 Task: Select the fax option to print the document.
Action: Mouse moved to (75, 130)
Screenshot: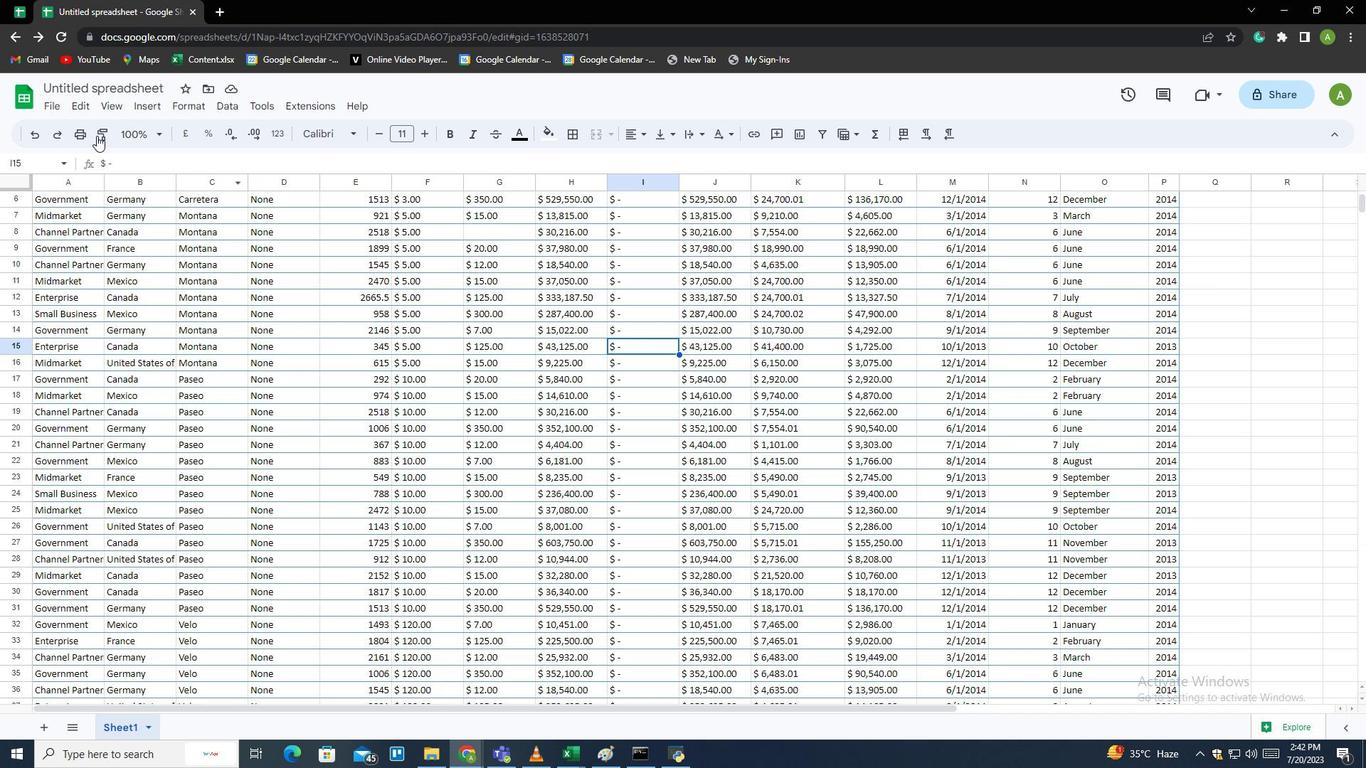 
Action: Mouse pressed left at (75, 130)
Screenshot: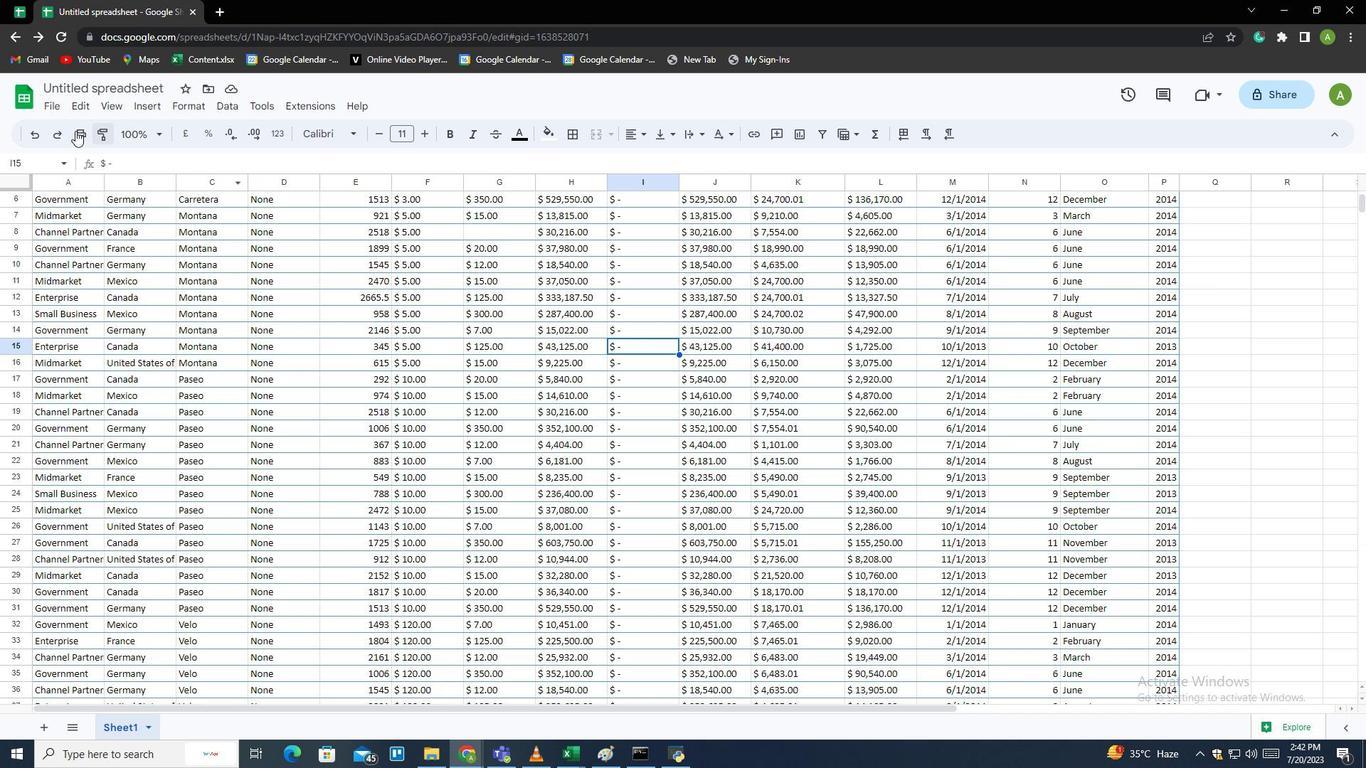 
Action: Mouse moved to (1328, 89)
Screenshot: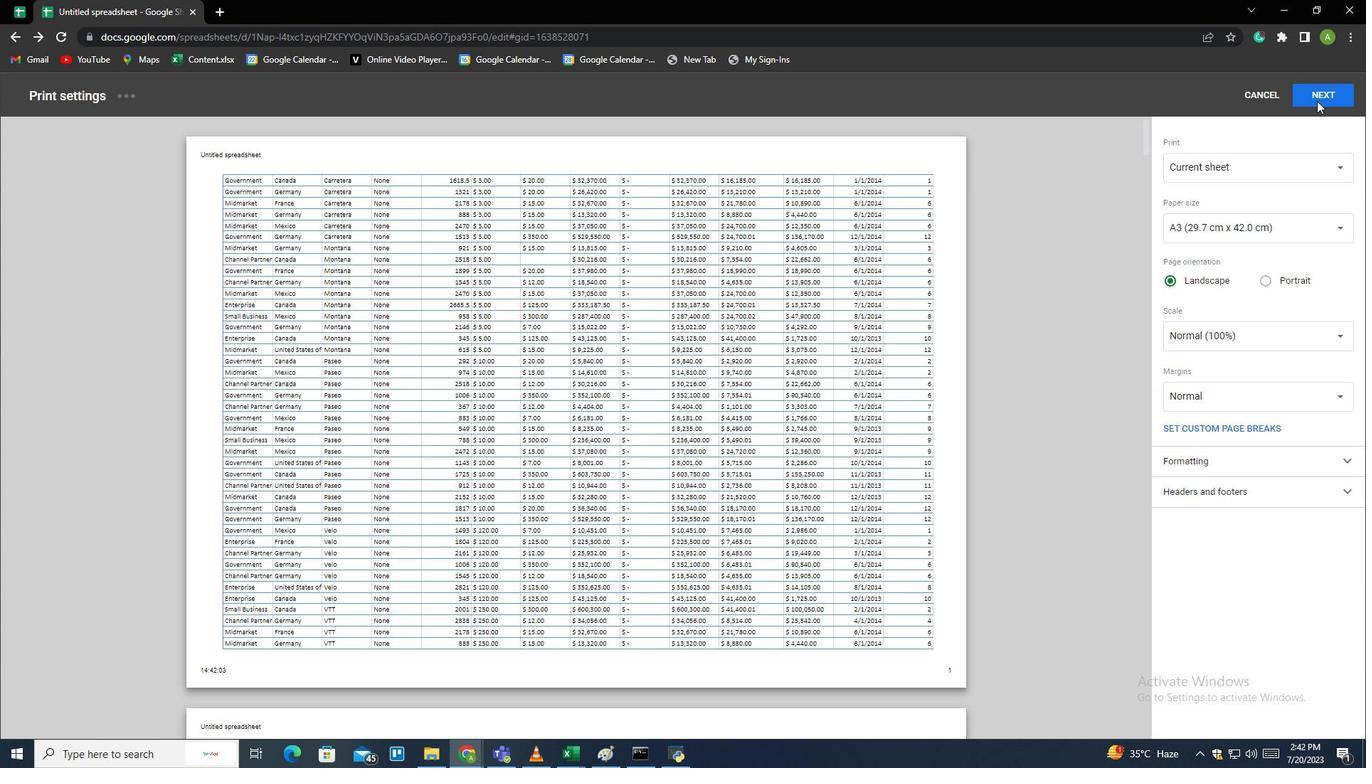 
Action: Mouse pressed left at (1328, 89)
Screenshot: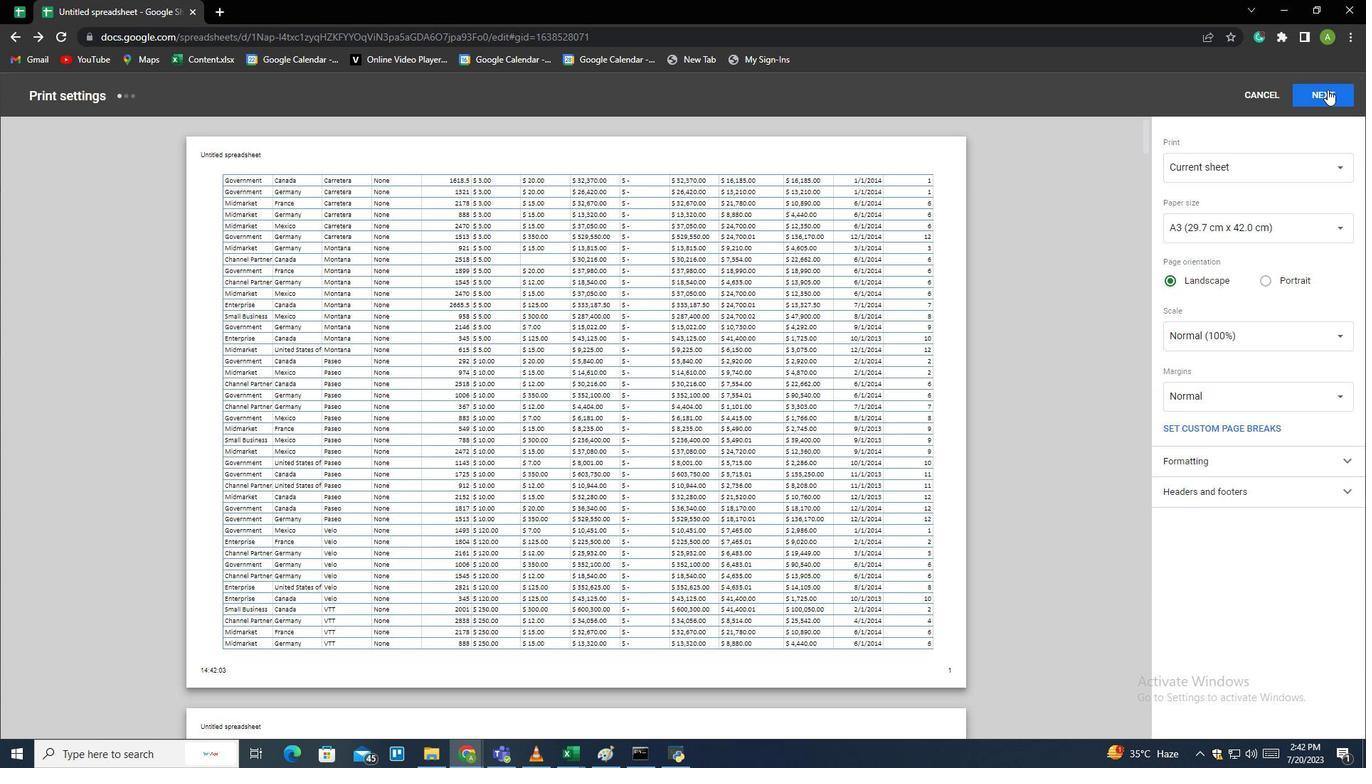 
Action: Mouse moved to (1031, 108)
Screenshot: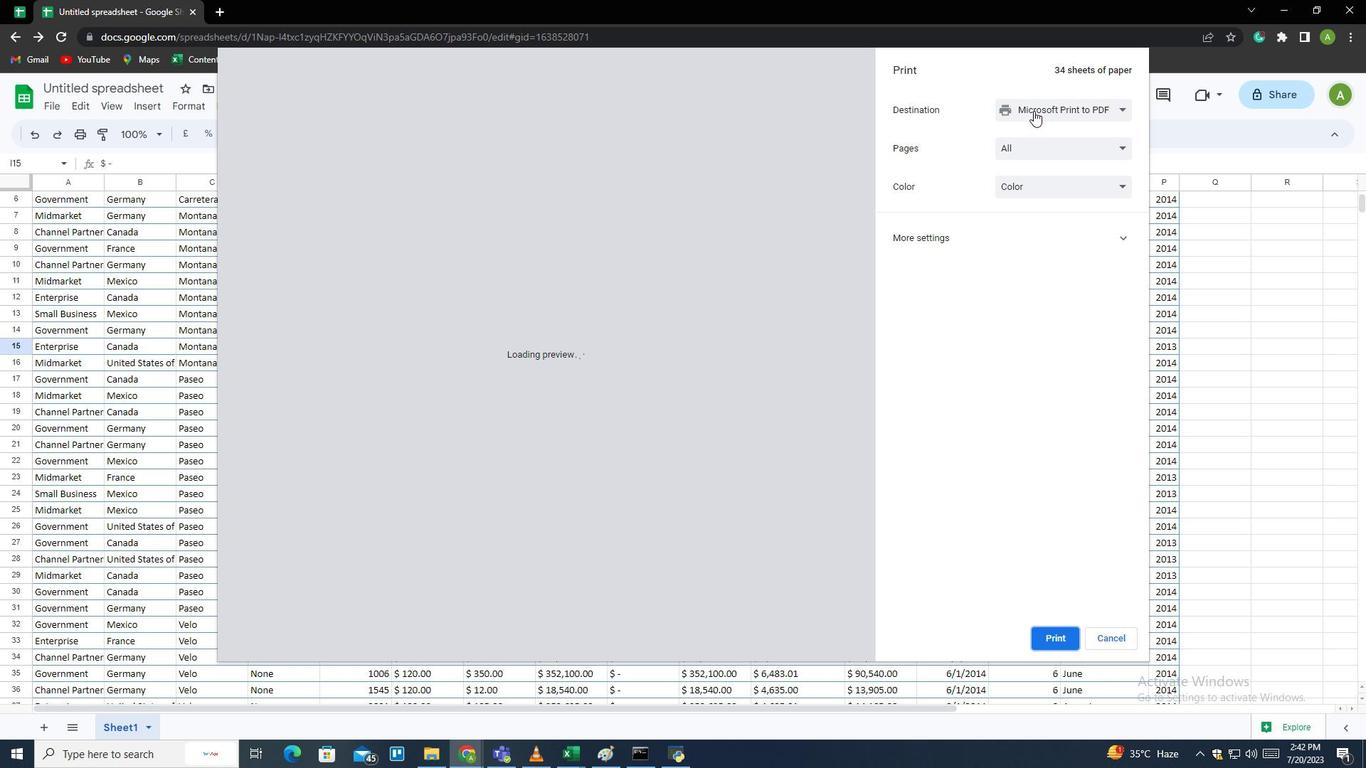 
Action: Mouse pressed left at (1031, 108)
Screenshot: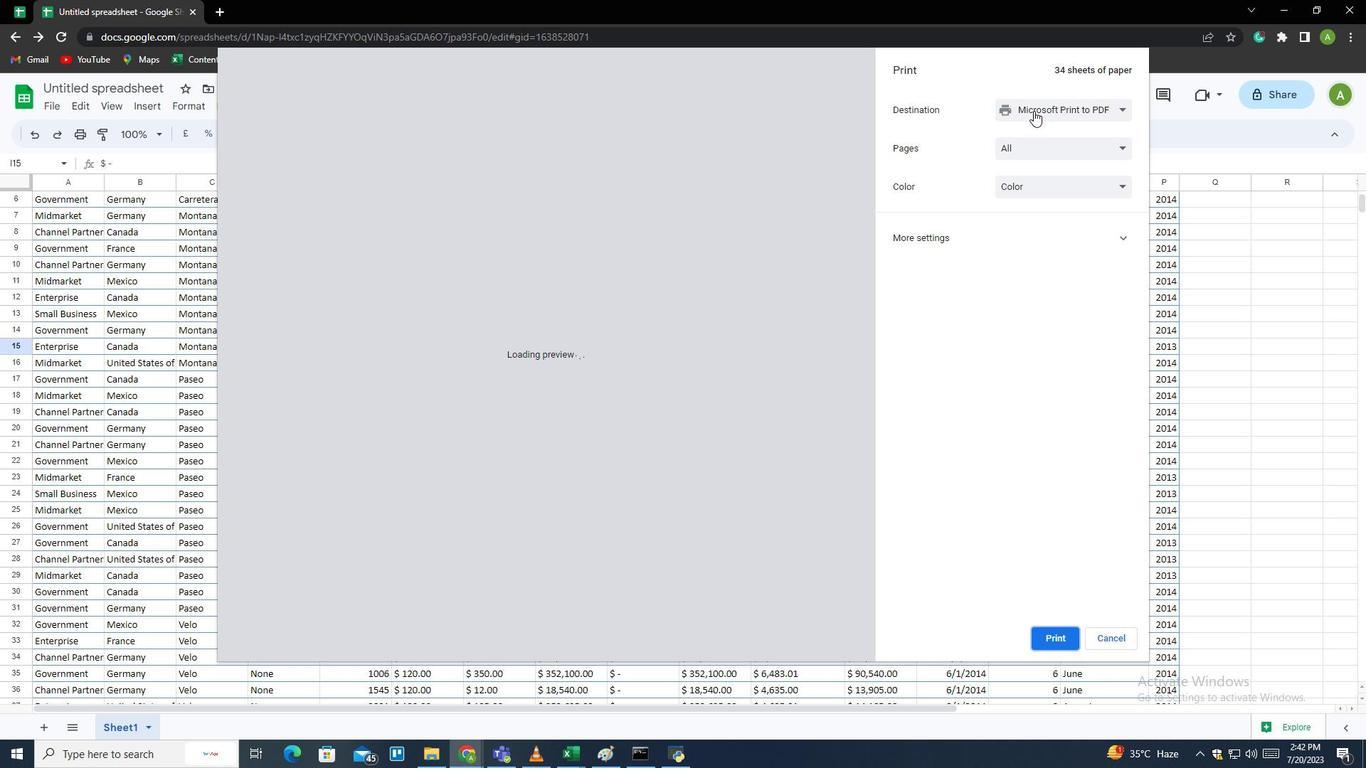 
Action: Mouse moved to (1038, 174)
Screenshot: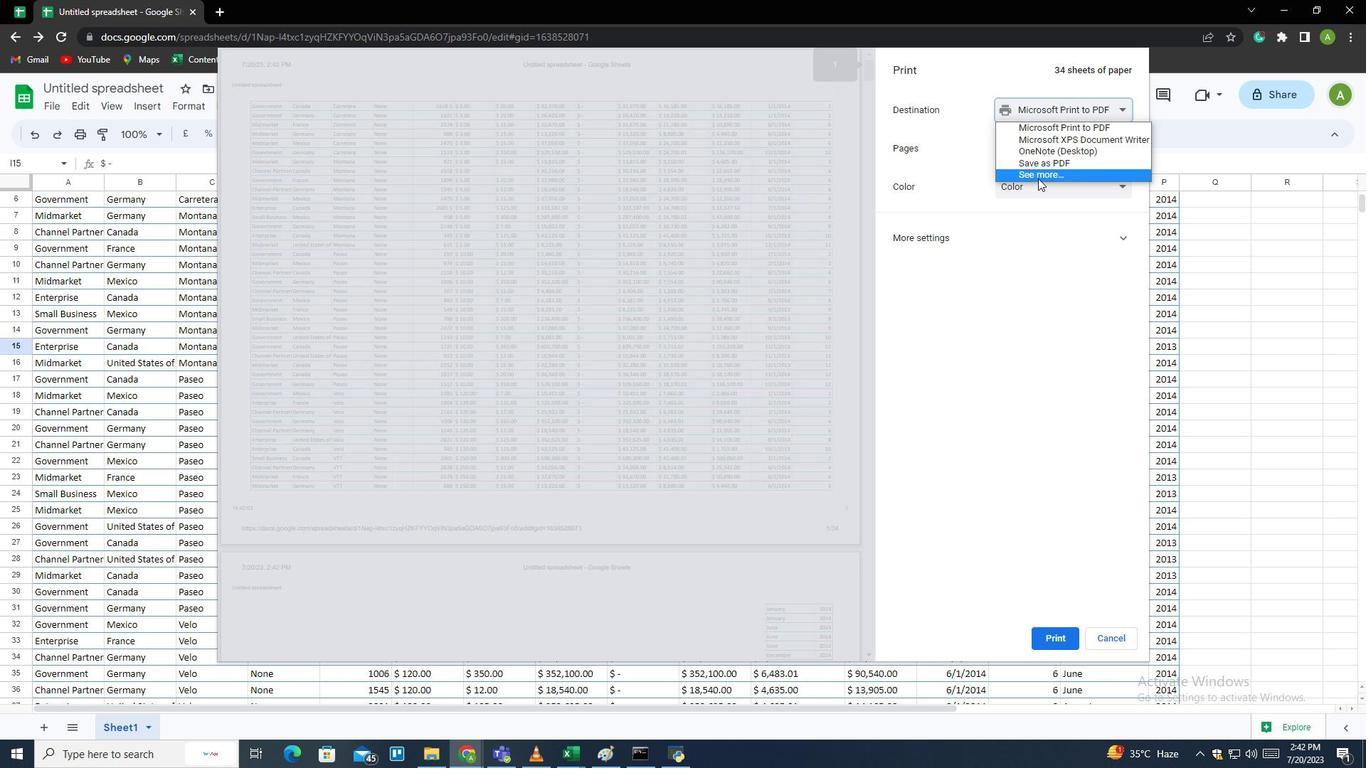 
Action: Mouse pressed left at (1038, 174)
Screenshot: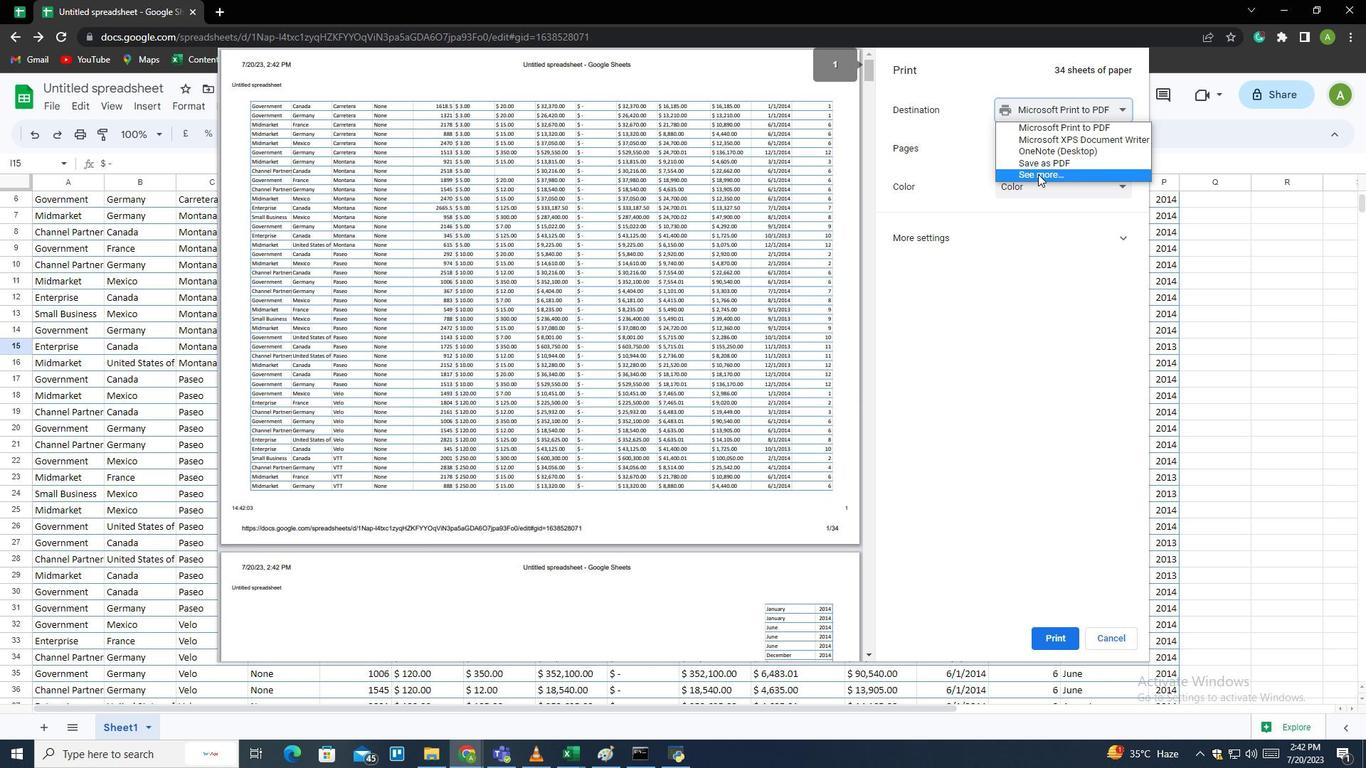 
Action: Mouse moved to (506, 288)
Screenshot: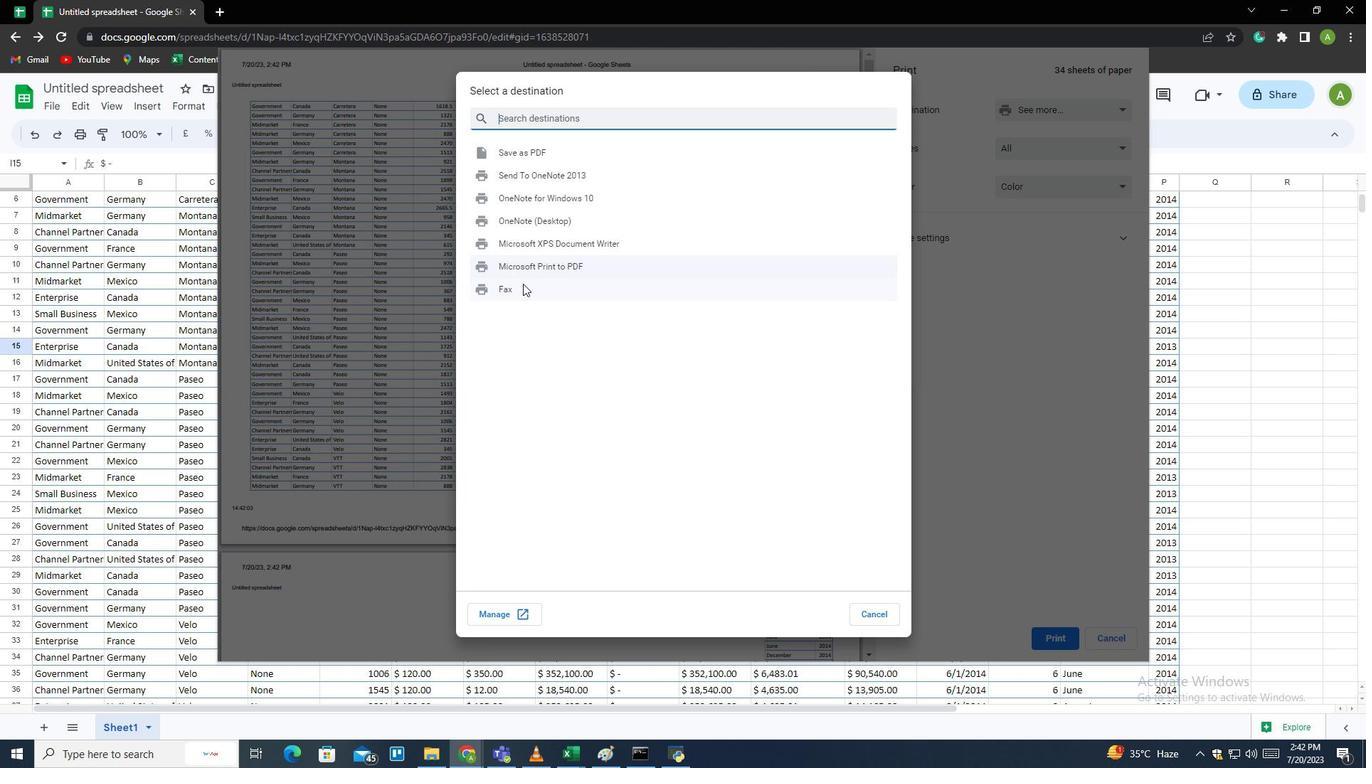 
Action: Mouse pressed left at (506, 288)
Screenshot: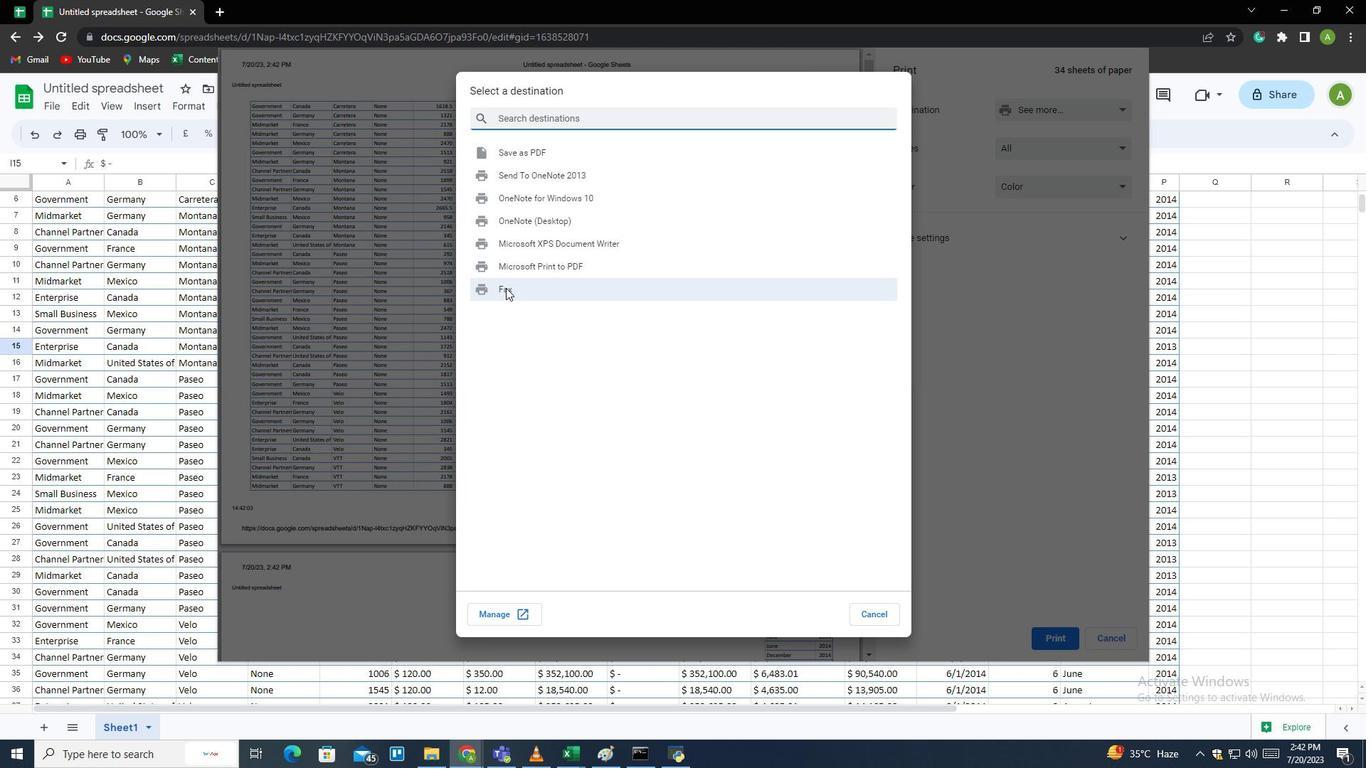 
Action: Mouse moved to (939, 443)
Screenshot: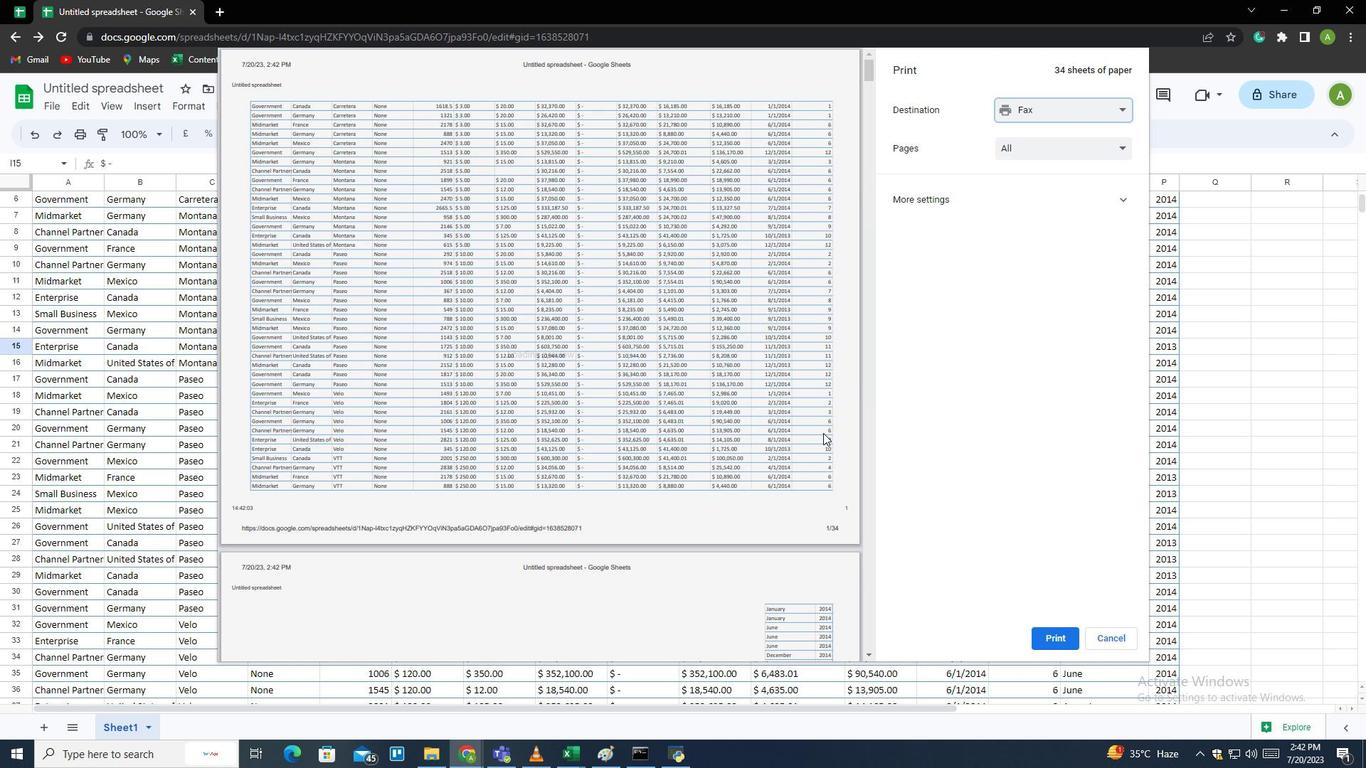 
